 Task: Select the America/Adak as time zone for the schedule.
Action: Mouse moved to (111, 302)
Screenshot: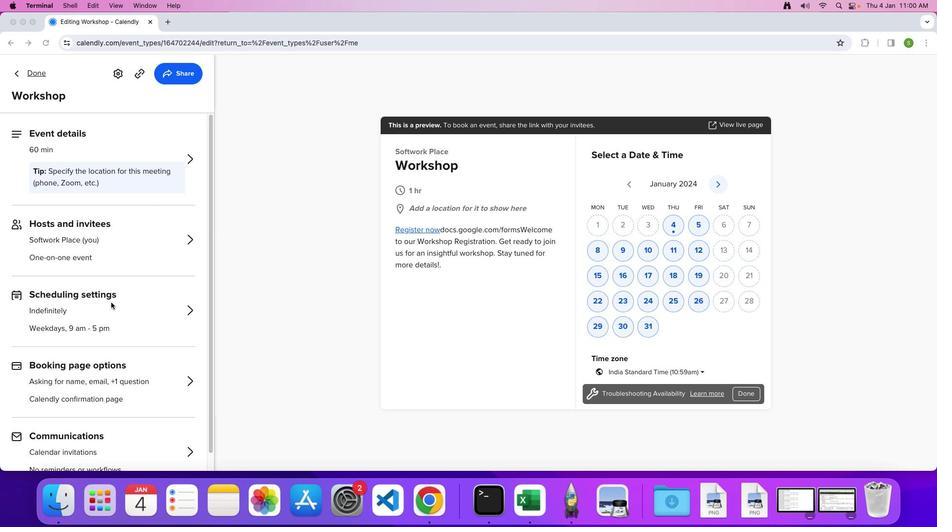 
Action: Mouse pressed left at (111, 302)
Screenshot: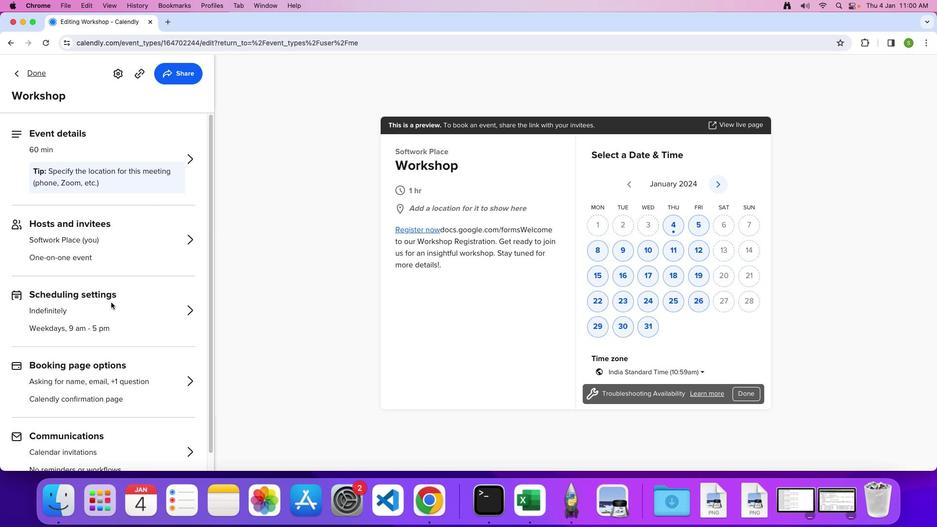 
Action: Mouse pressed left at (111, 302)
Screenshot: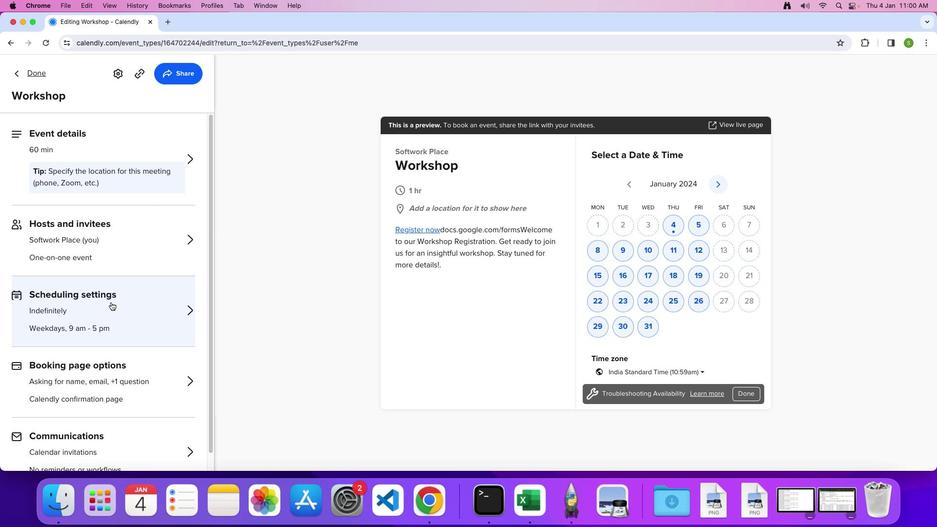 
Action: Mouse pressed left at (111, 302)
Screenshot: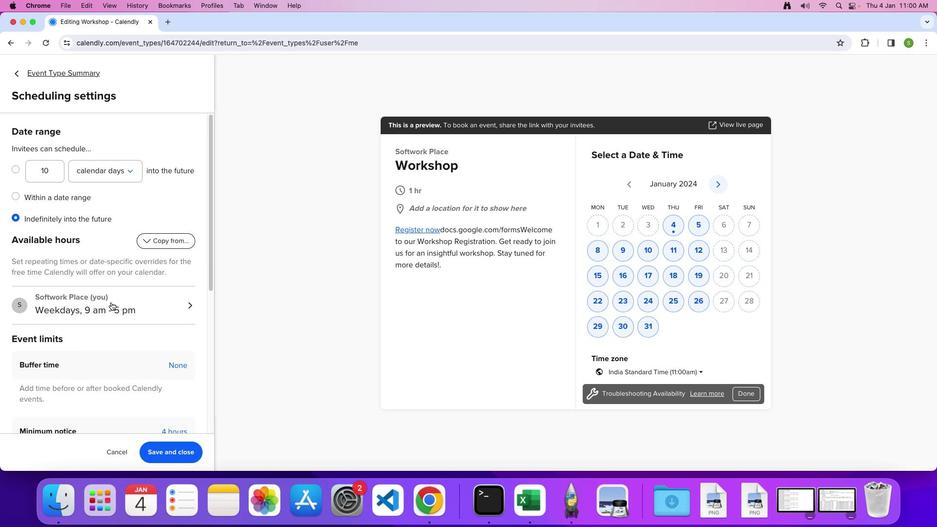 
Action: Mouse moved to (81, 180)
Screenshot: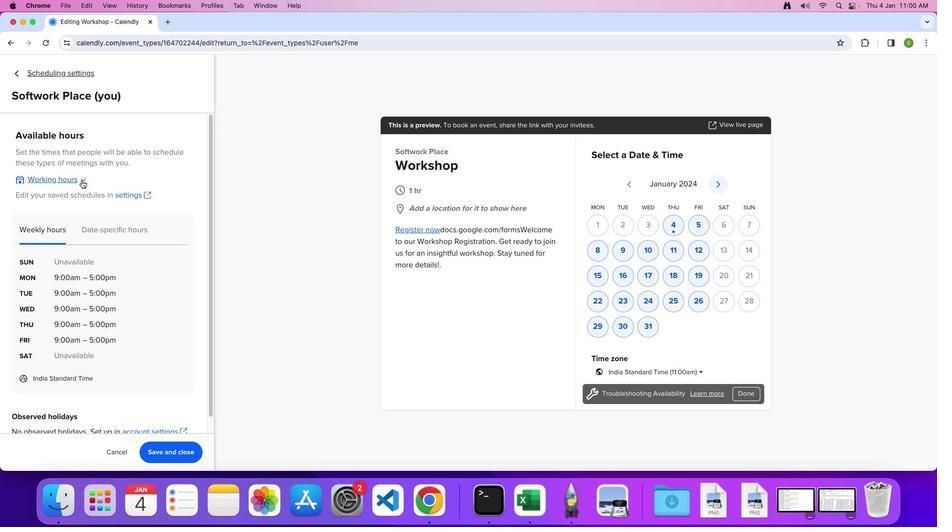 
Action: Mouse pressed left at (81, 180)
Screenshot: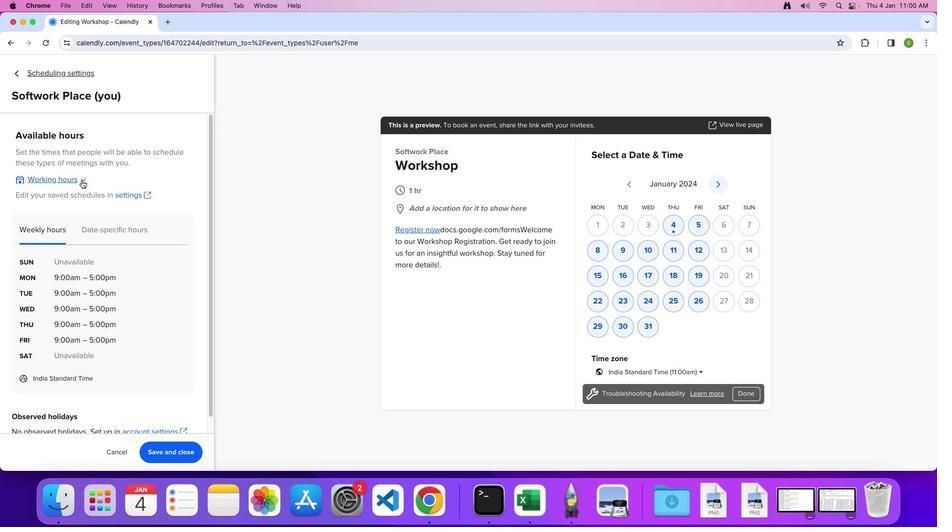 
Action: Mouse moved to (65, 242)
Screenshot: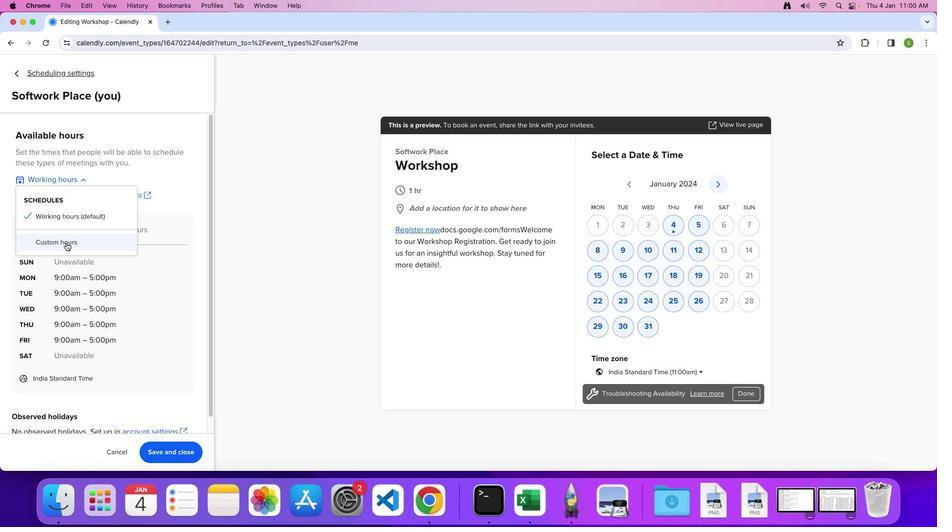 
Action: Mouse pressed left at (65, 242)
Screenshot: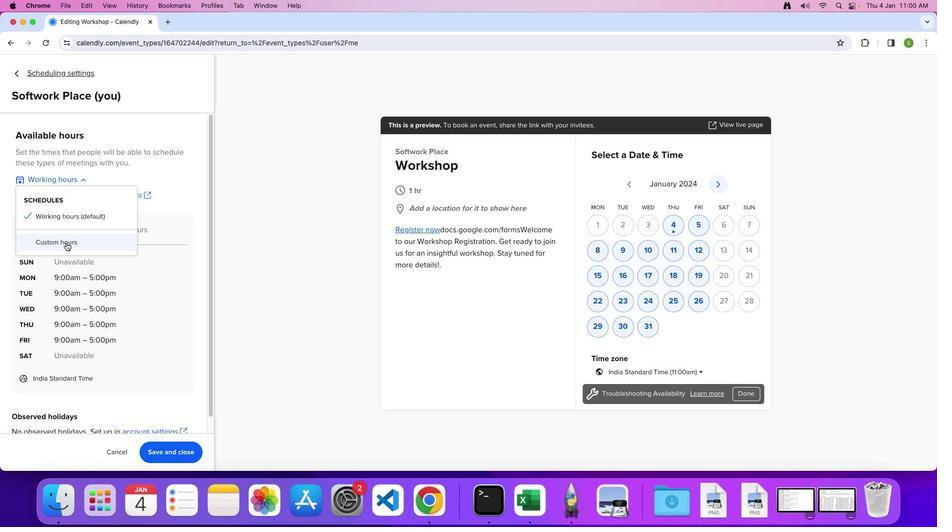 
Action: Mouse moved to (101, 316)
Screenshot: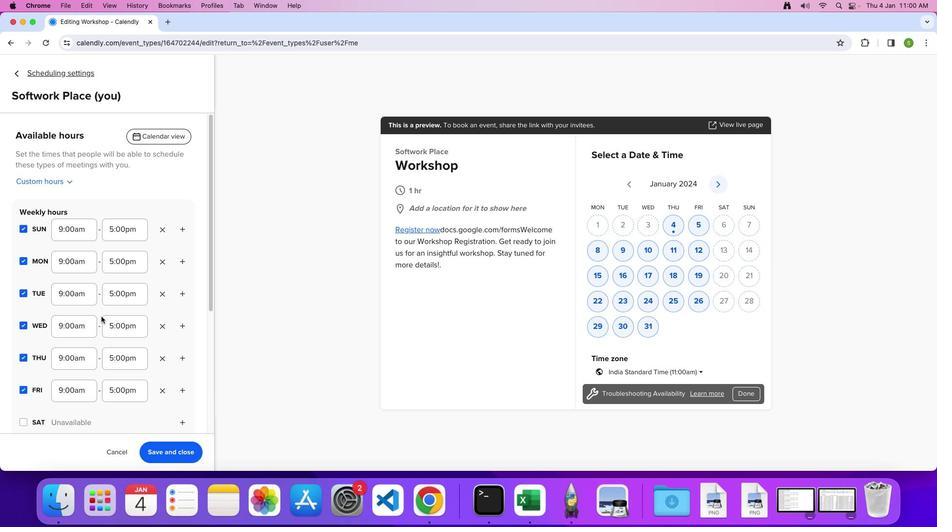
Action: Mouse scrolled (101, 316) with delta (0, 0)
Screenshot: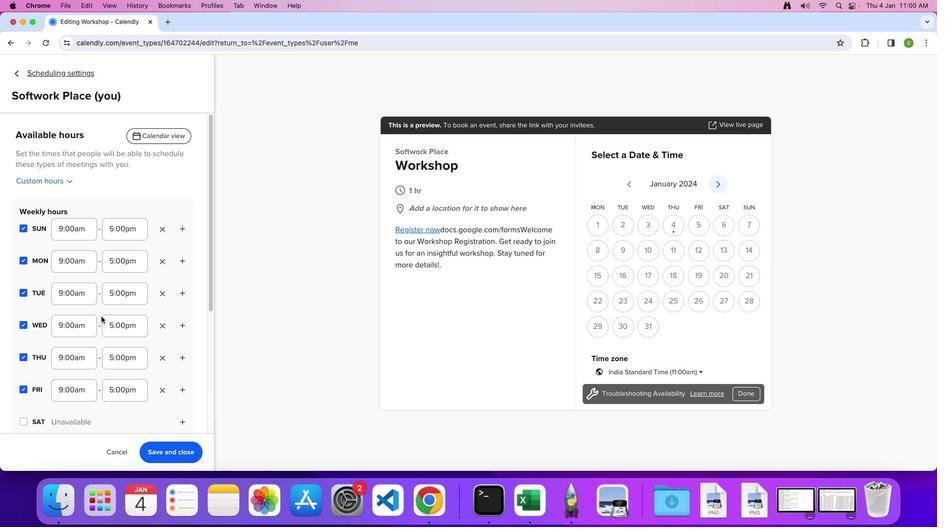 
Action: Mouse scrolled (101, 316) with delta (0, 0)
Screenshot: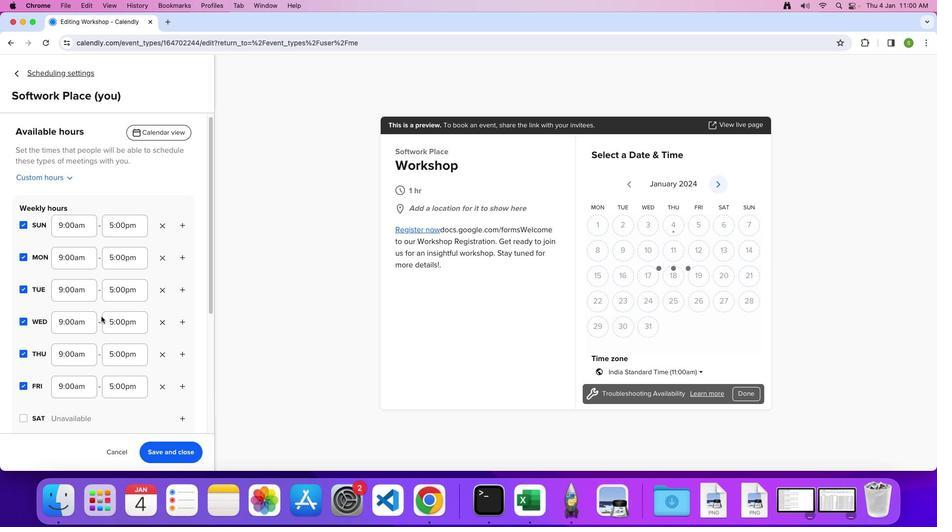 
Action: Mouse scrolled (101, 316) with delta (0, 0)
Screenshot: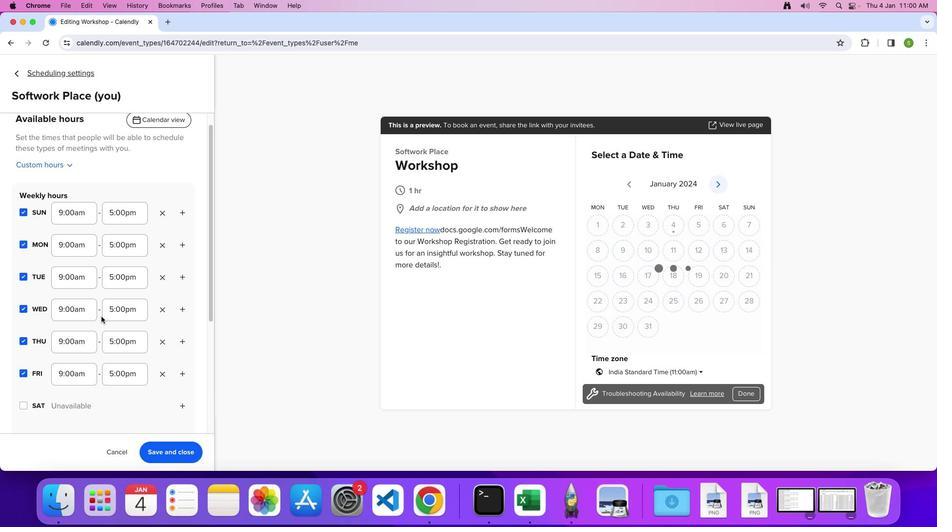 
Action: Mouse scrolled (101, 316) with delta (0, 0)
Screenshot: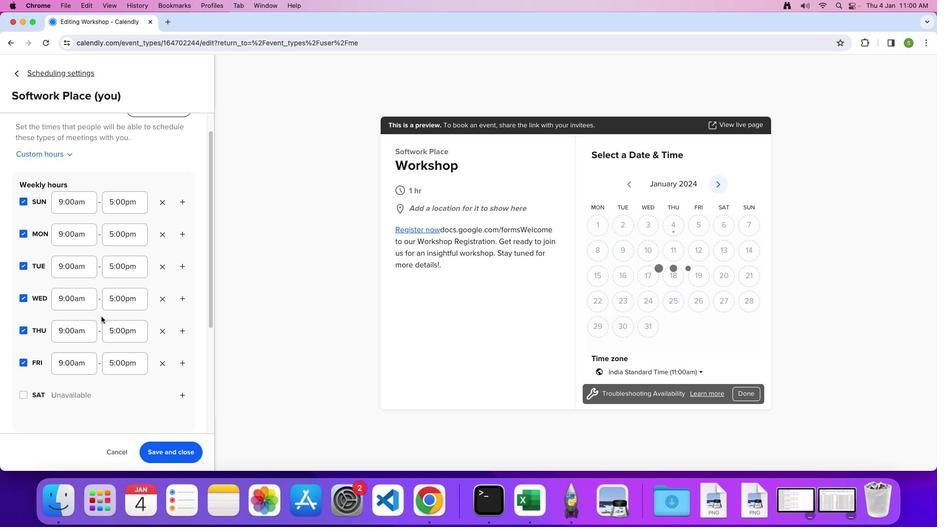 
Action: Mouse scrolled (101, 316) with delta (0, -1)
Screenshot: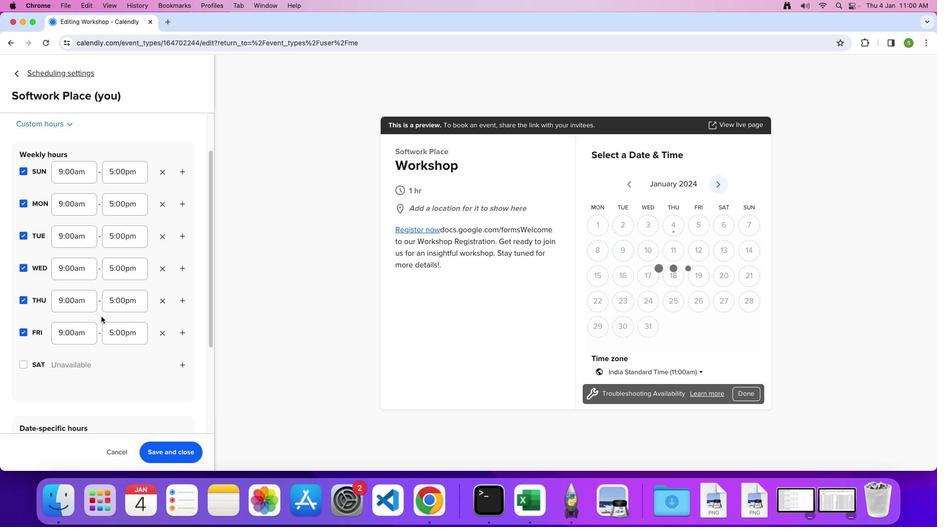
Action: Mouse scrolled (101, 316) with delta (0, -2)
Screenshot: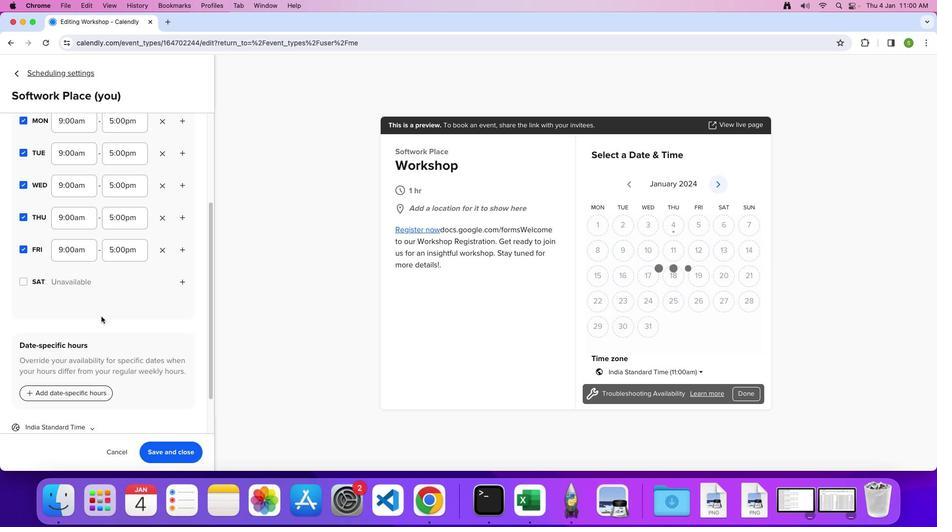 
Action: Mouse scrolled (101, 316) with delta (0, 0)
Screenshot: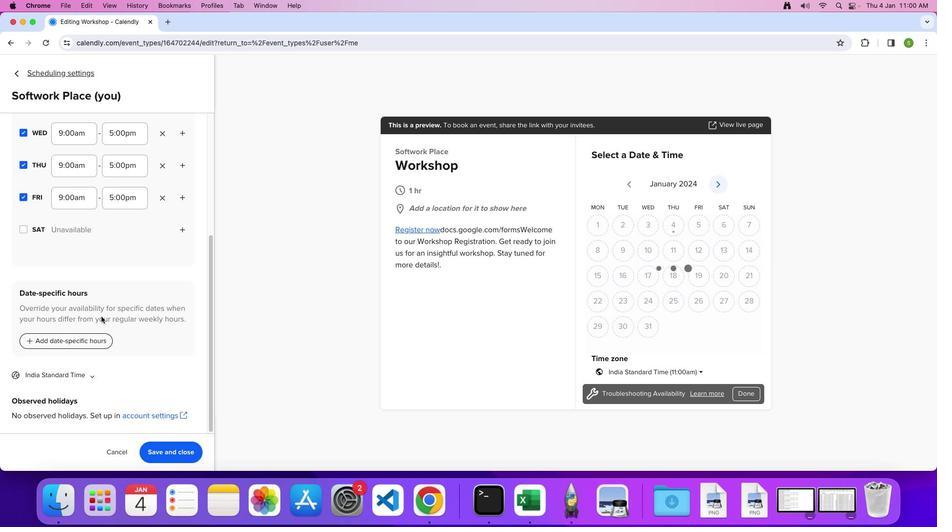
Action: Mouse scrolled (101, 316) with delta (0, 0)
Screenshot: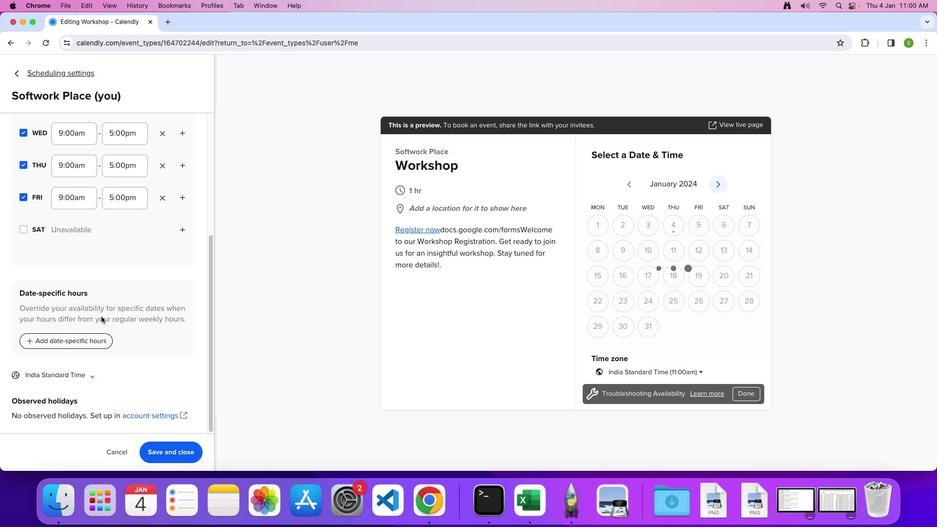 
Action: Mouse scrolled (101, 316) with delta (0, -1)
Screenshot: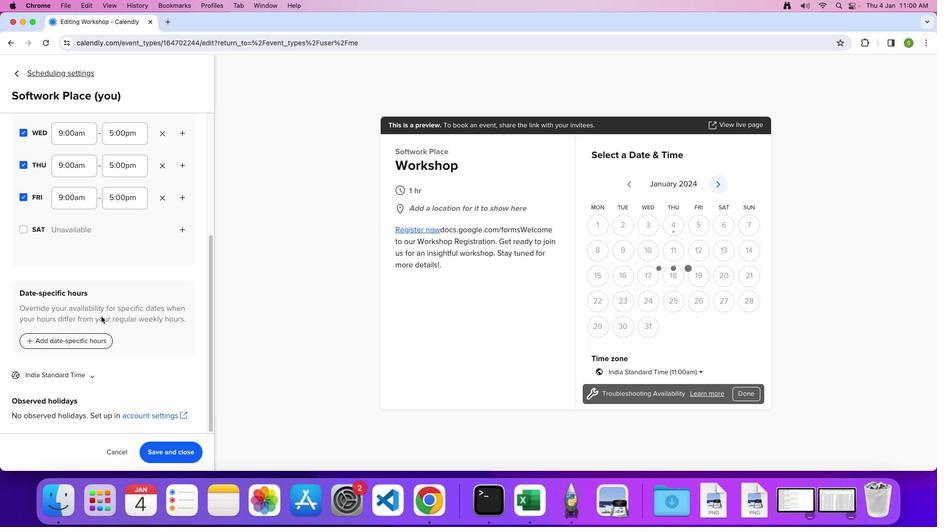 
Action: Mouse moved to (79, 375)
Screenshot: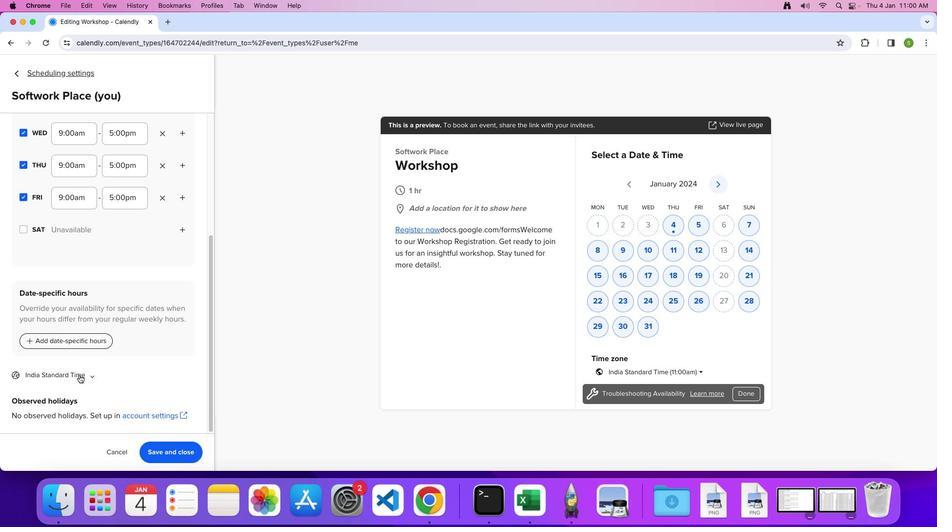 
Action: Mouse pressed left at (79, 375)
Screenshot: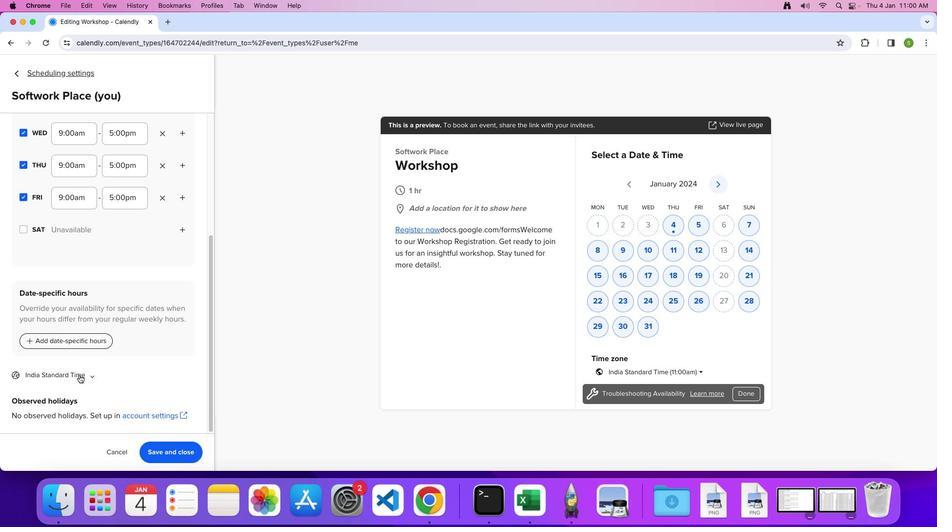 
Action: Mouse moved to (84, 363)
Screenshot: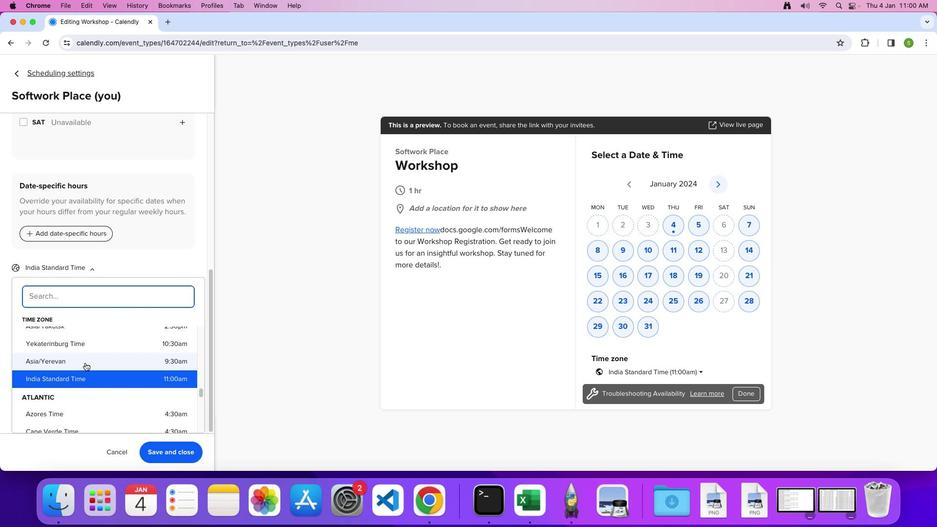 
Action: Mouse scrolled (84, 363) with delta (0, 0)
Screenshot: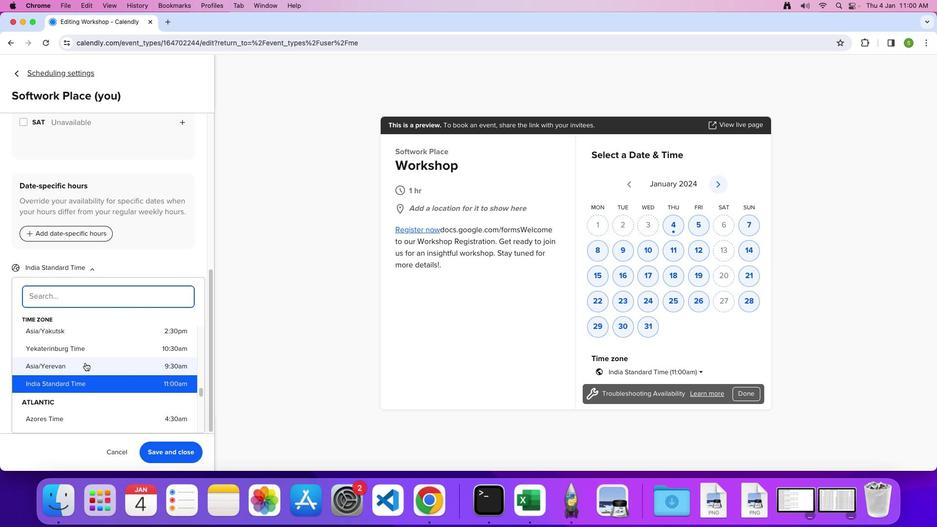 
Action: Mouse scrolled (84, 363) with delta (0, 0)
Screenshot: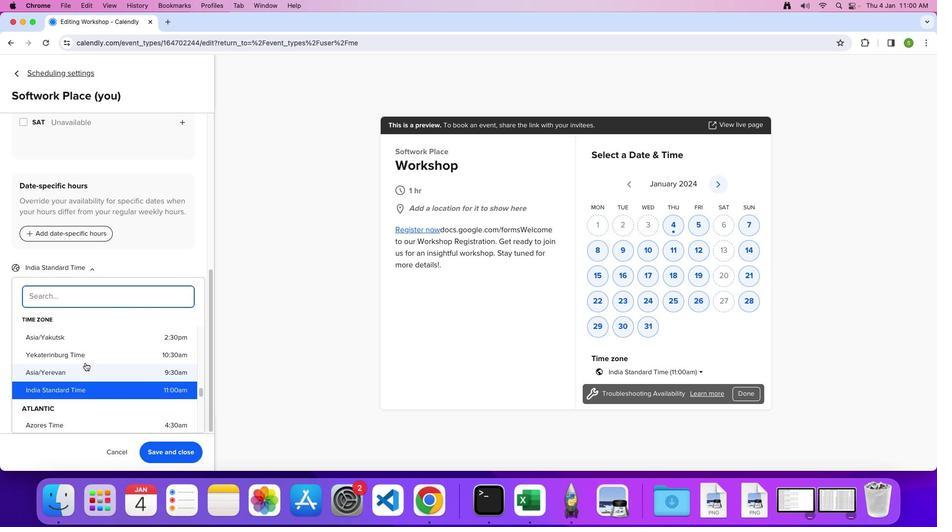 
Action: Mouse scrolled (84, 363) with delta (0, 0)
Screenshot: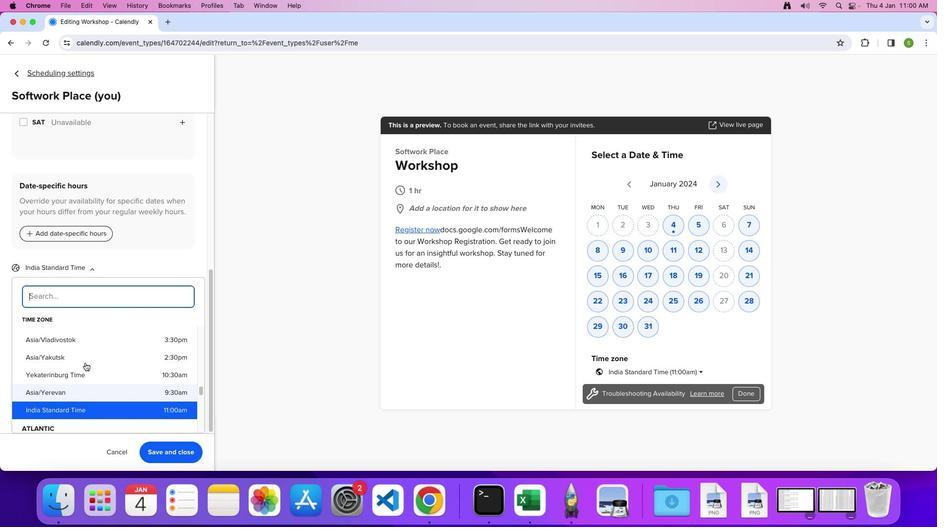 
Action: Mouse scrolled (84, 363) with delta (0, 0)
Screenshot: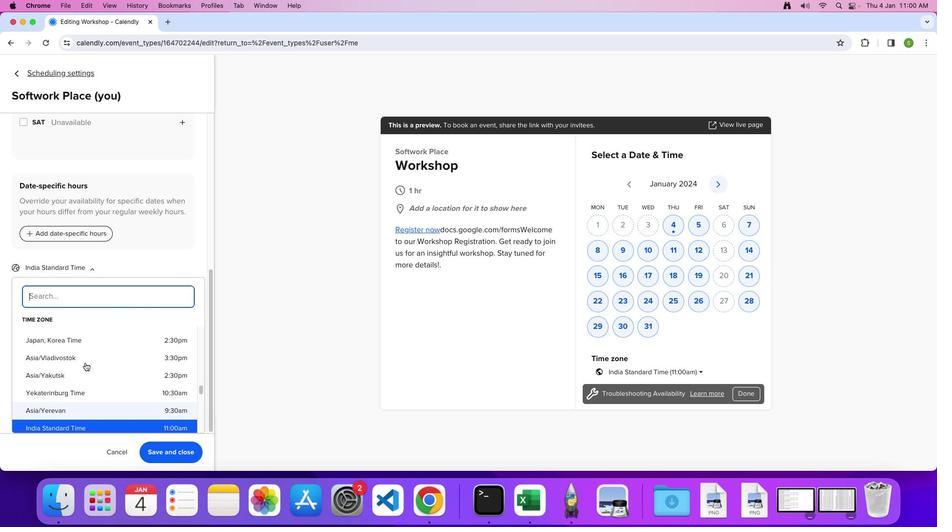 
Action: Mouse scrolled (84, 363) with delta (0, 1)
Screenshot: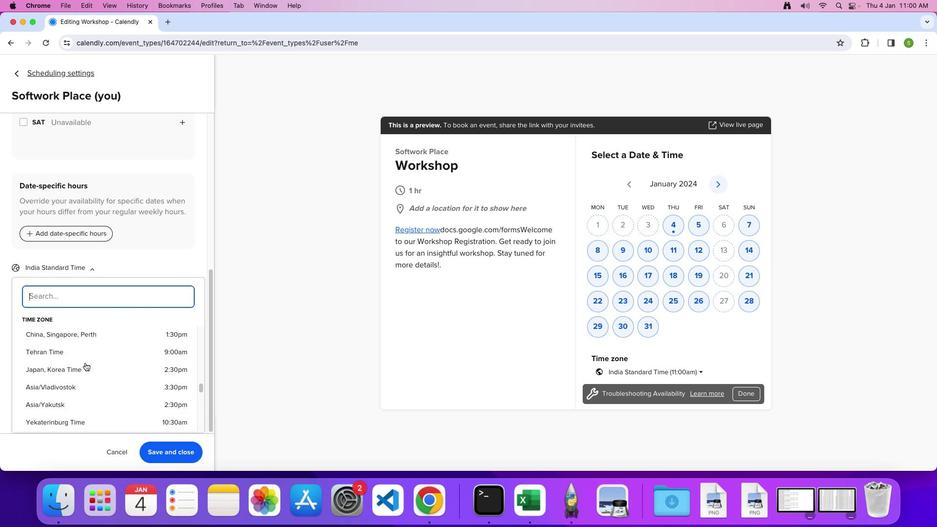 
Action: Mouse scrolled (84, 363) with delta (0, 0)
Screenshot: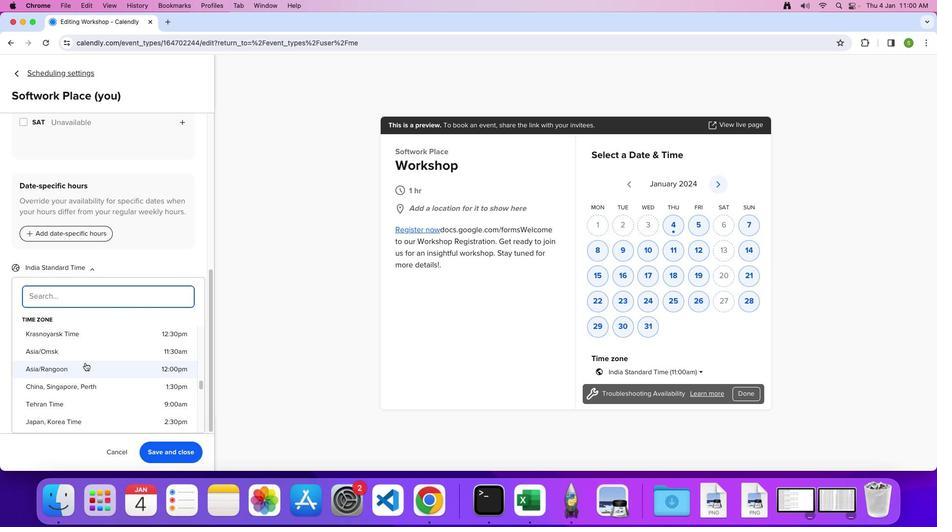 
Action: Mouse scrolled (84, 363) with delta (0, 0)
Screenshot: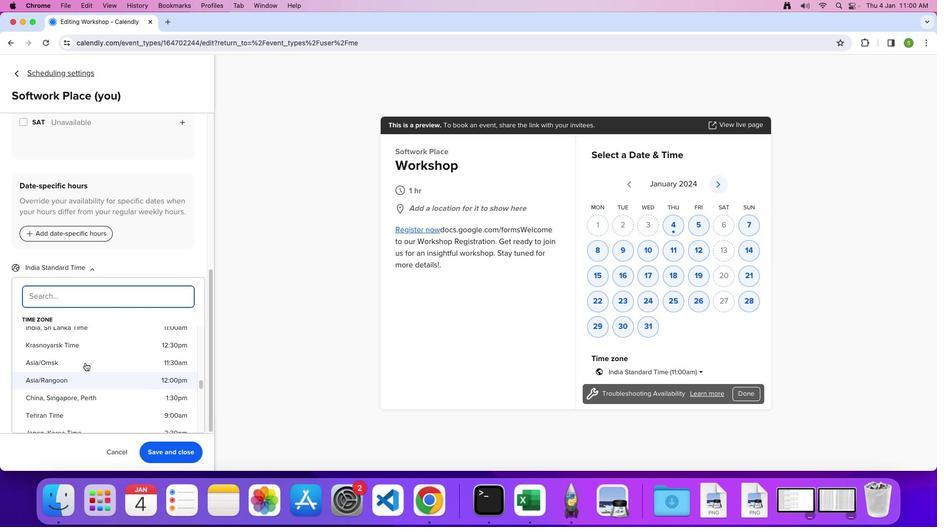 
Action: Mouse scrolled (84, 363) with delta (0, 1)
Screenshot: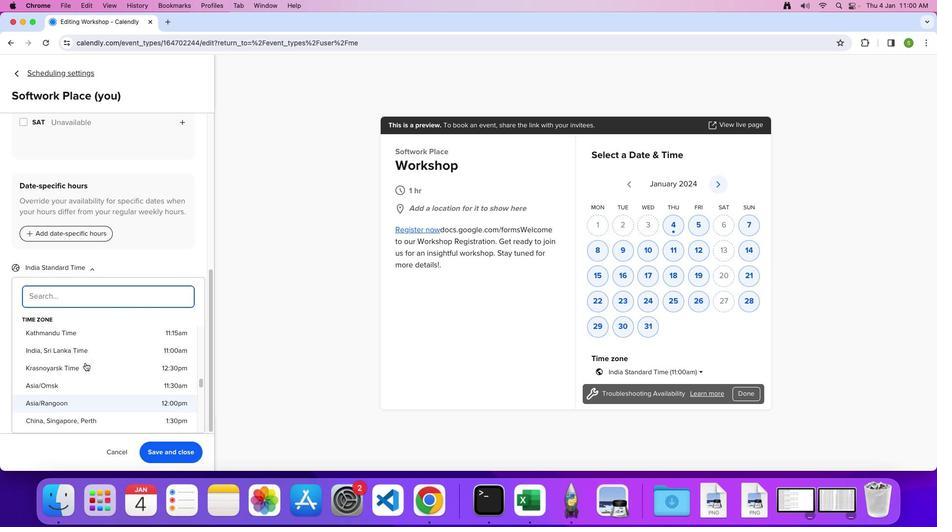 
Action: Mouse scrolled (84, 363) with delta (0, 0)
Screenshot: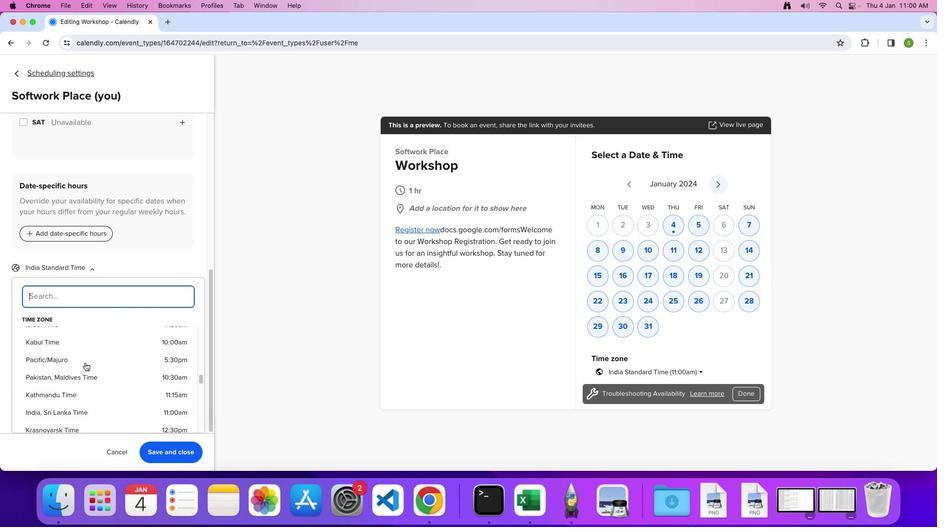 
Action: Mouse scrolled (84, 363) with delta (0, 0)
Screenshot: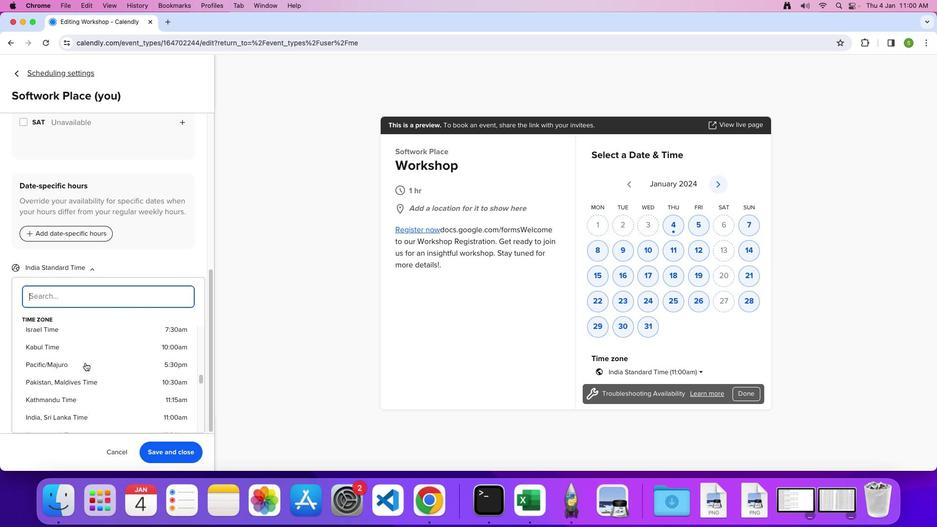 
Action: Mouse moved to (85, 361)
Screenshot: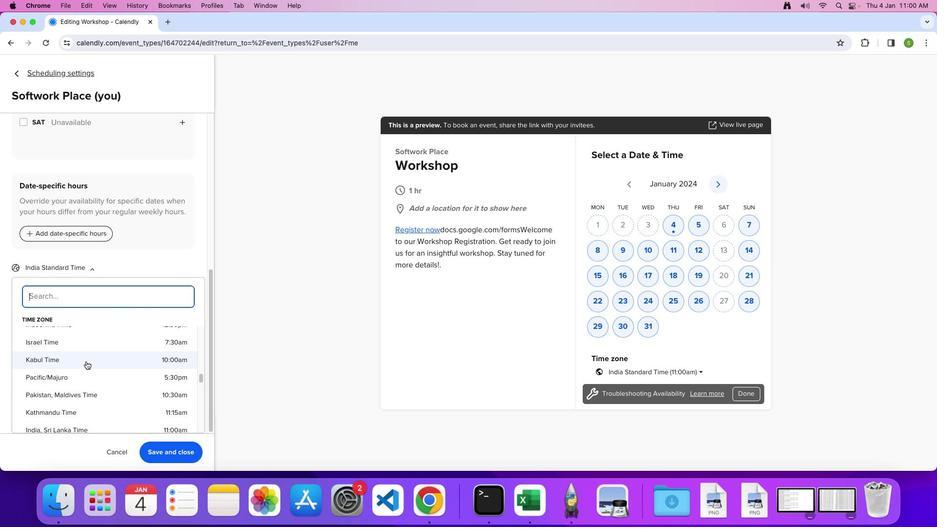 
Action: Mouse scrolled (85, 361) with delta (0, 0)
Screenshot: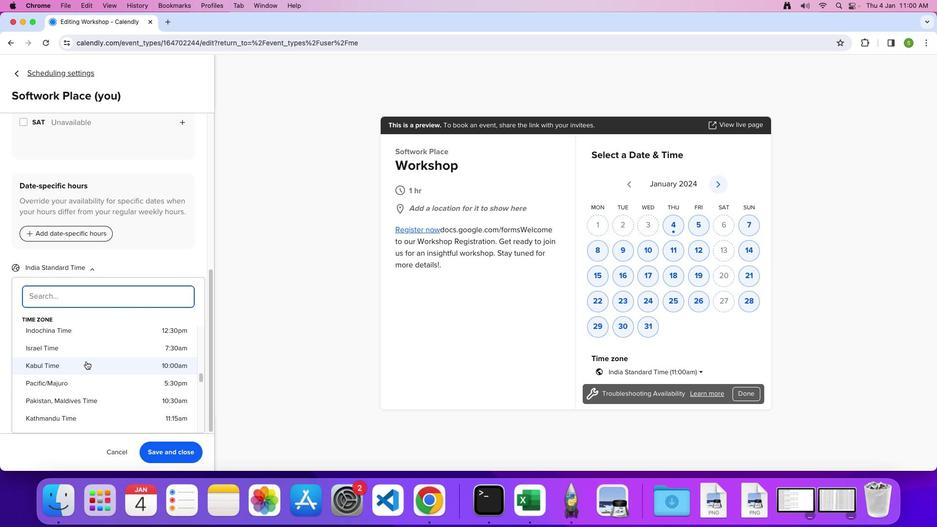 
Action: Mouse scrolled (85, 361) with delta (0, 0)
Screenshot: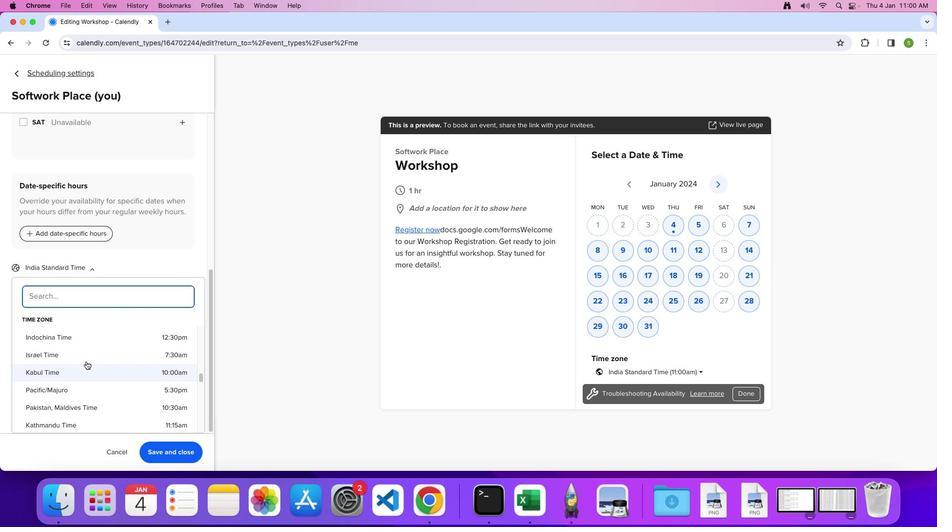 
Action: Mouse scrolled (85, 361) with delta (0, 0)
Screenshot: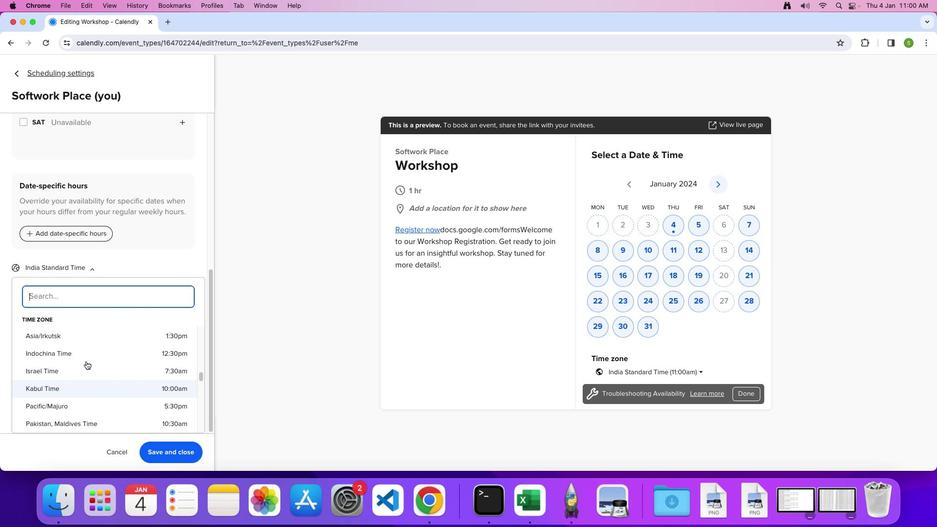 
Action: Mouse scrolled (85, 361) with delta (0, 0)
Screenshot: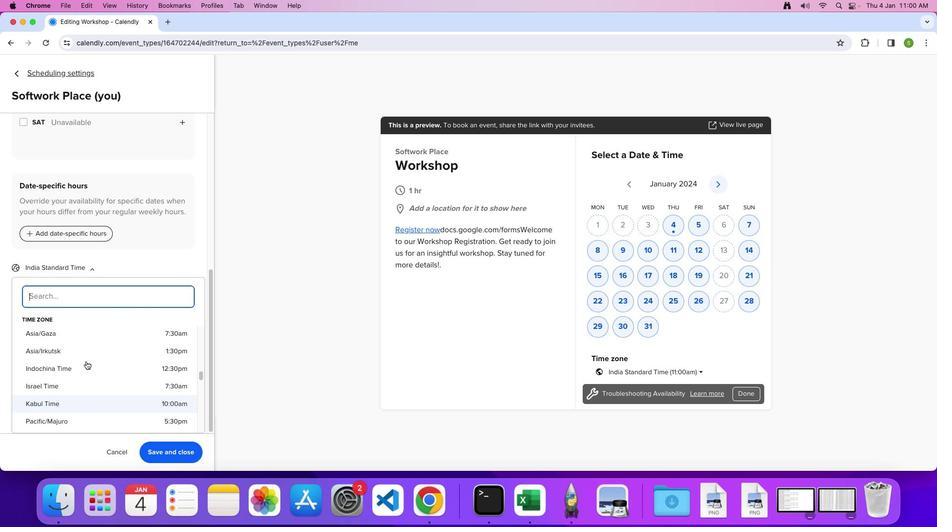 
Action: Mouse scrolled (85, 361) with delta (0, 1)
Screenshot: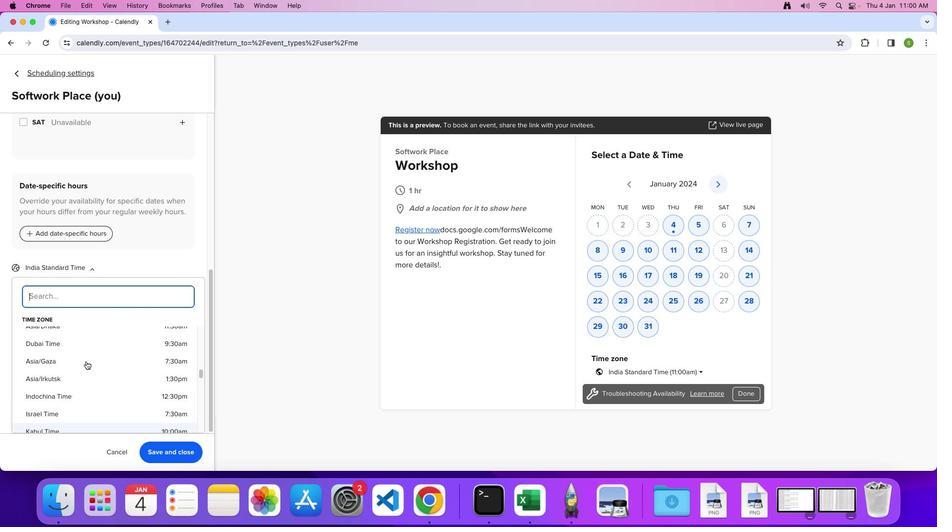 
Action: Mouse scrolled (85, 361) with delta (0, 0)
Screenshot: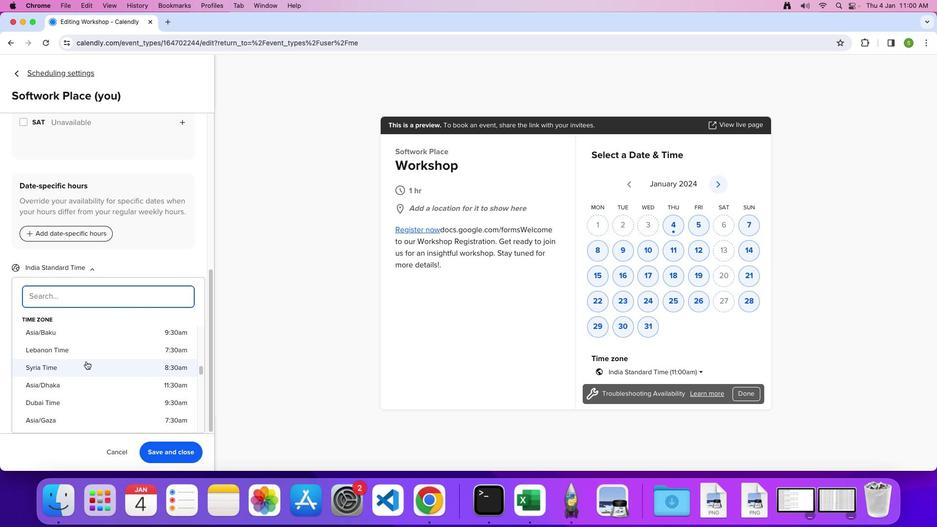 
Action: Mouse scrolled (85, 361) with delta (0, 0)
Screenshot: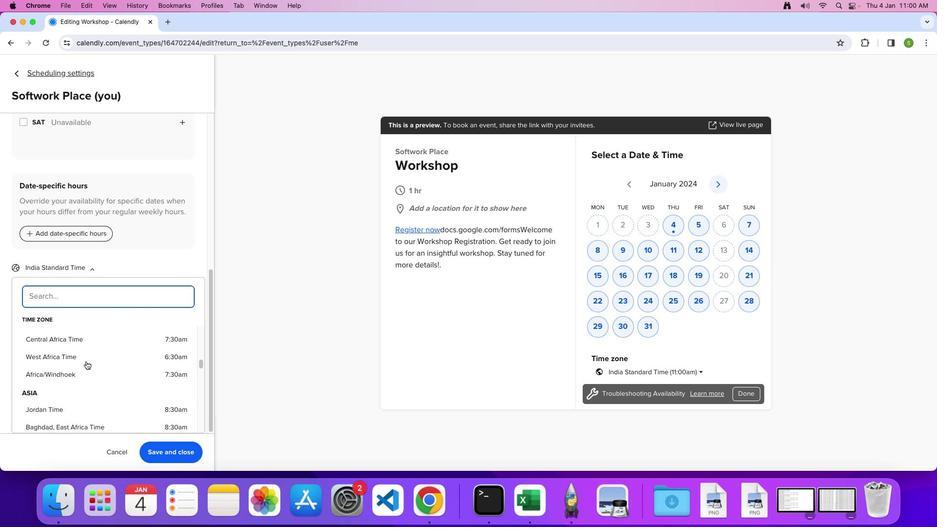 
Action: Mouse scrolled (85, 361) with delta (0, 1)
Screenshot: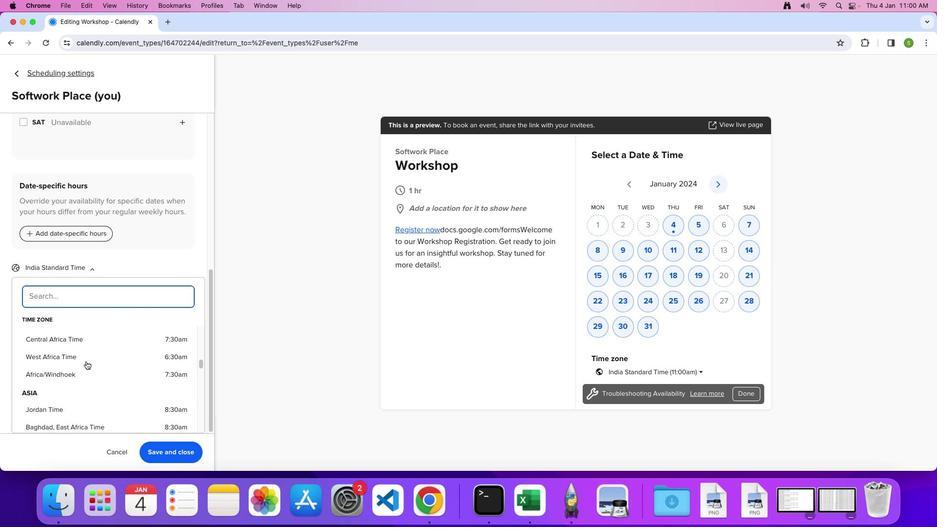 
Action: Mouse scrolled (85, 361) with delta (0, 2)
Screenshot: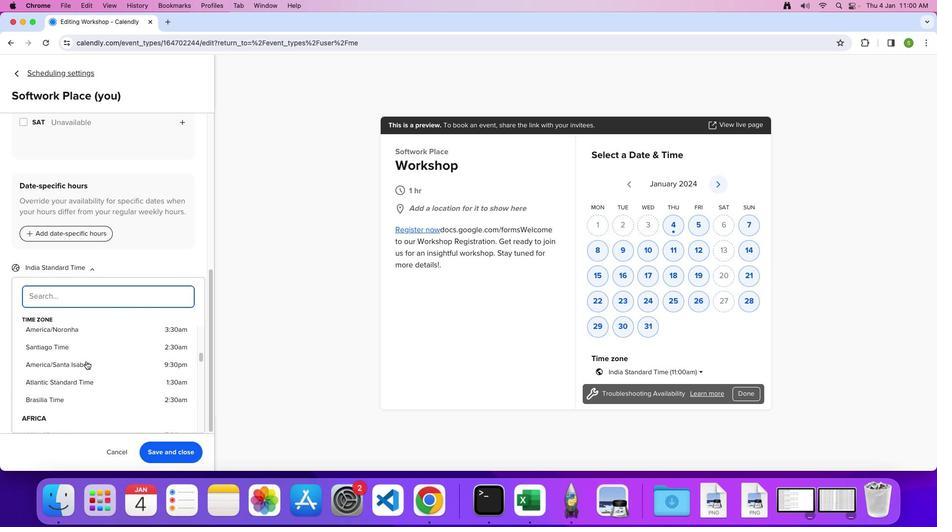 
Action: Mouse scrolled (85, 361) with delta (0, 0)
Screenshot: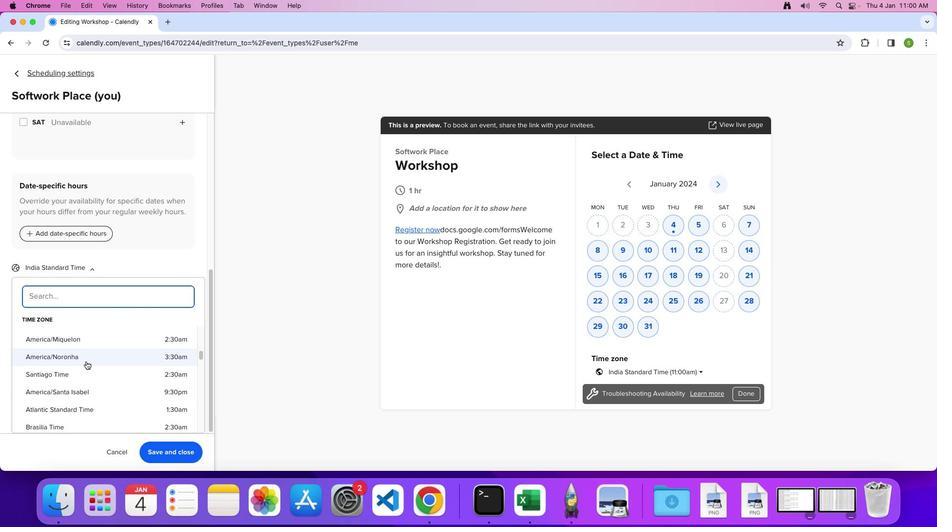 
Action: Mouse scrolled (85, 361) with delta (0, 0)
Screenshot: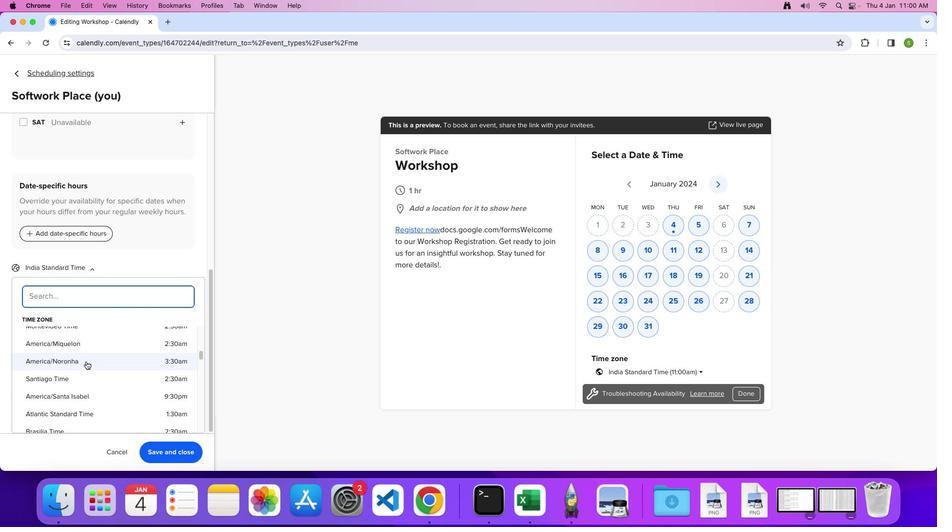 
Action: Mouse scrolled (85, 361) with delta (0, 0)
Screenshot: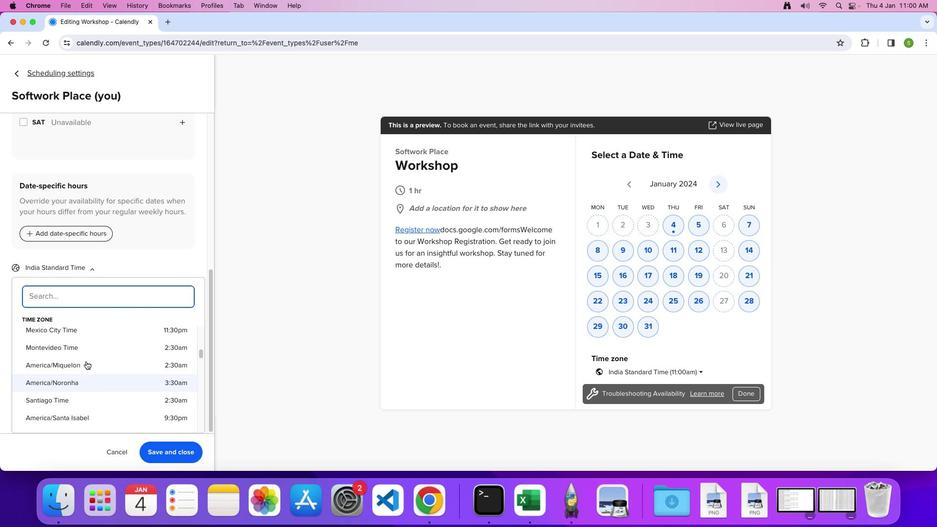 
Action: Mouse scrolled (85, 361) with delta (0, 0)
Screenshot: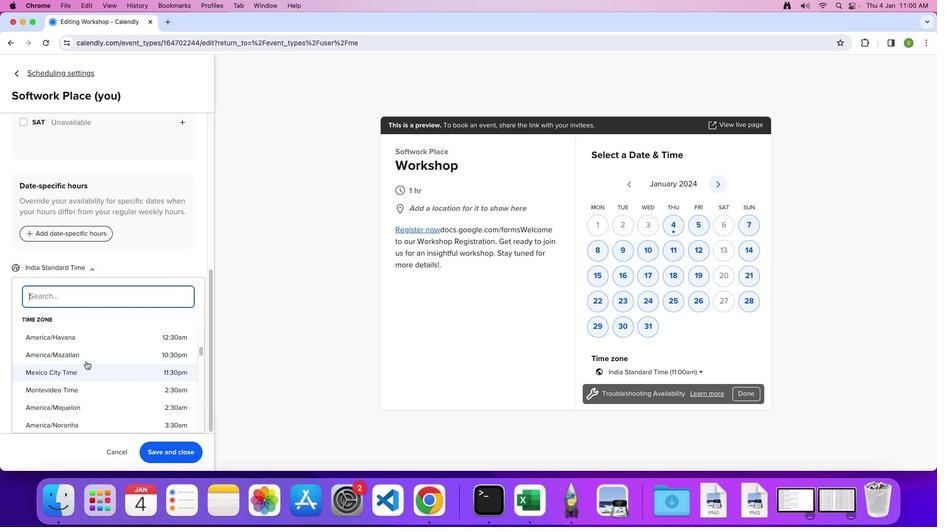 
Action: Mouse scrolled (85, 361) with delta (0, 0)
Screenshot: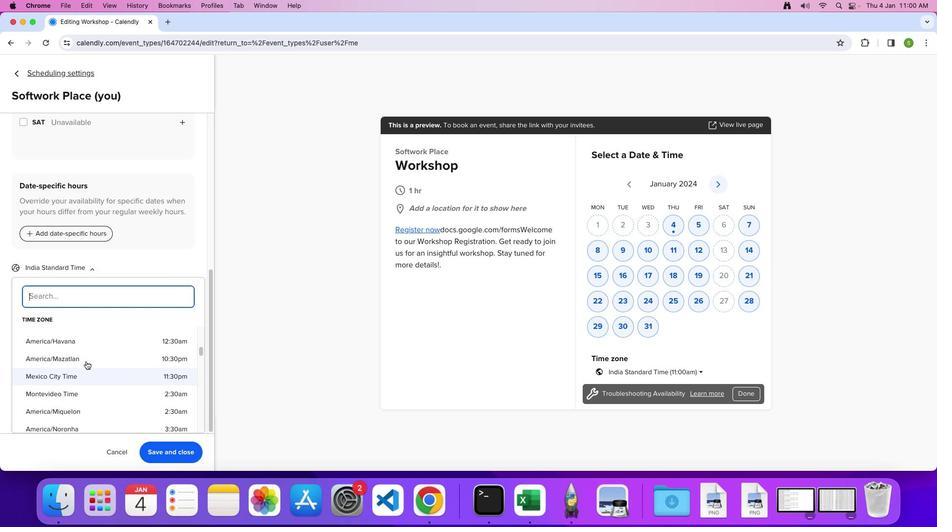 
Action: Mouse scrolled (85, 361) with delta (0, 0)
Screenshot: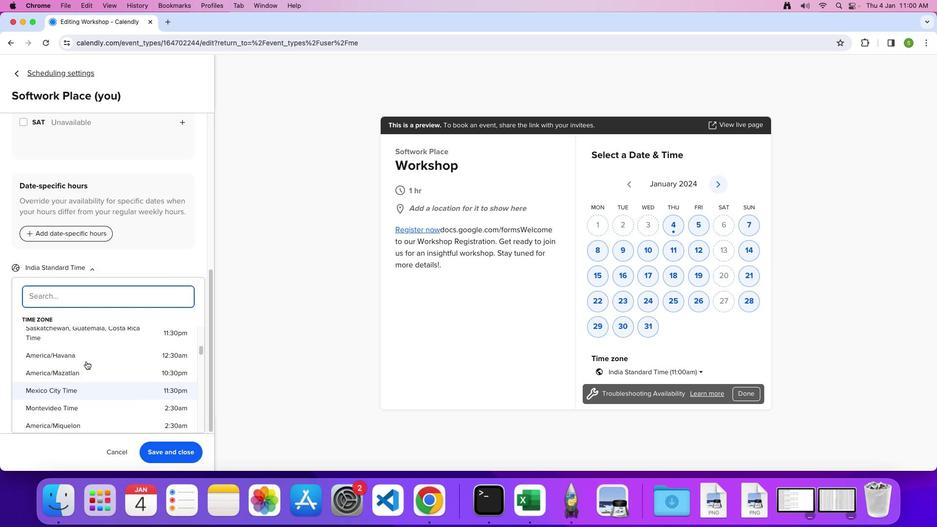 
Action: Mouse scrolled (85, 361) with delta (0, 0)
Screenshot: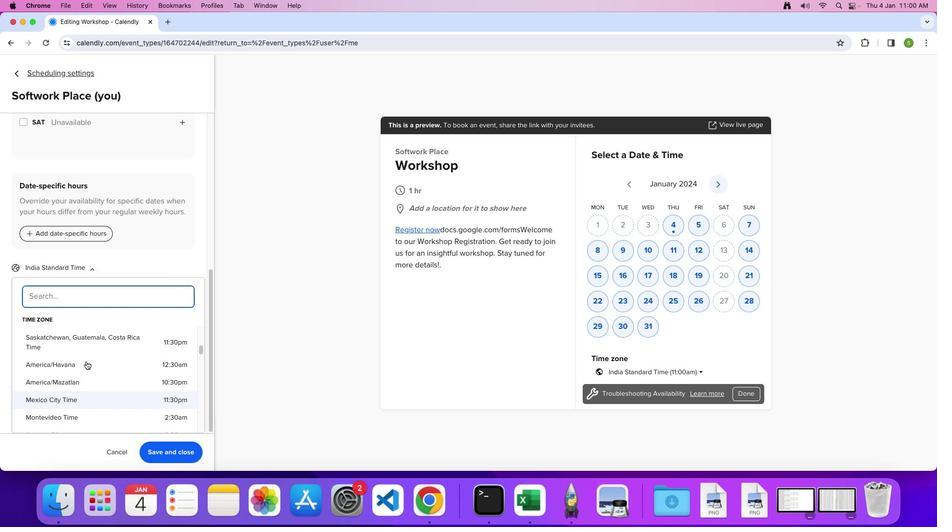 
Action: Mouse scrolled (85, 361) with delta (0, 0)
Screenshot: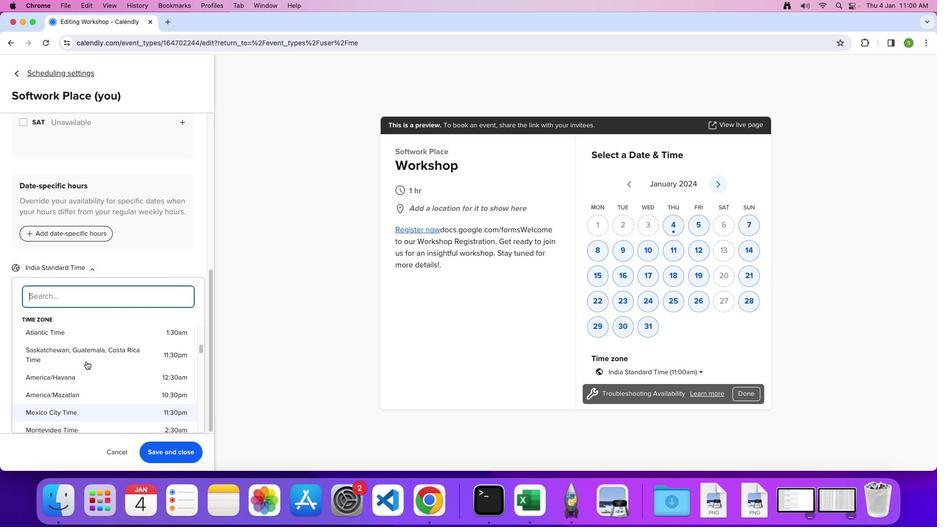 
Action: Mouse scrolled (85, 361) with delta (0, 0)
Screenshot: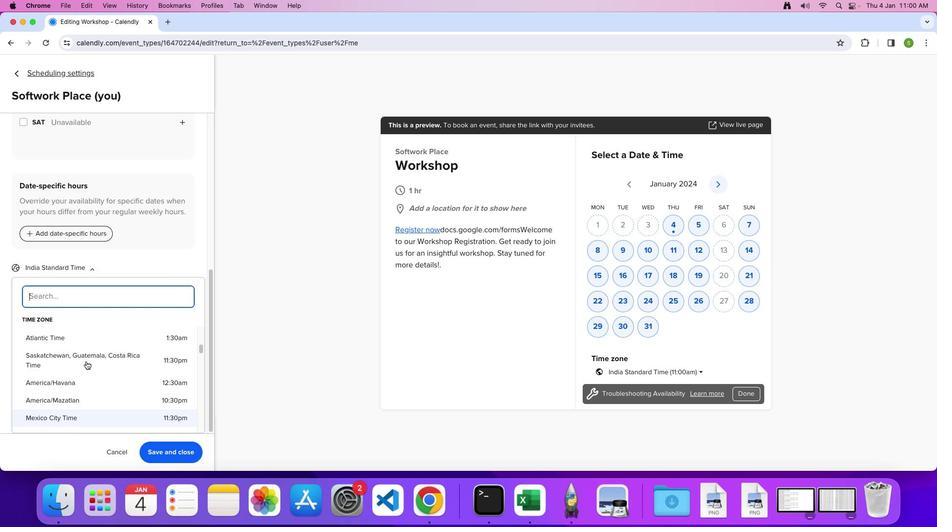
Action: Mouse scrolled (85, 361) with delta (0, 1)
Screenshot: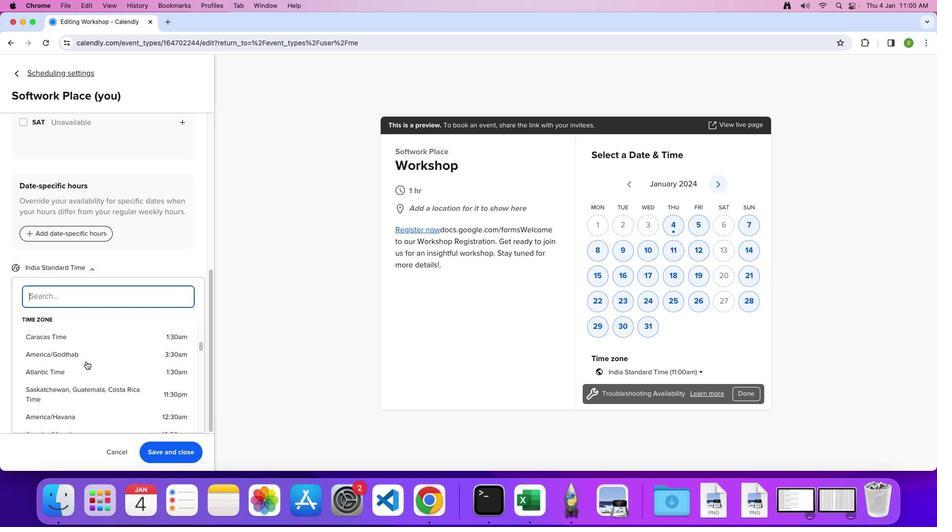 
Action: Mouse scrolled (85, 361) with delta (0, 0)
Screenshot: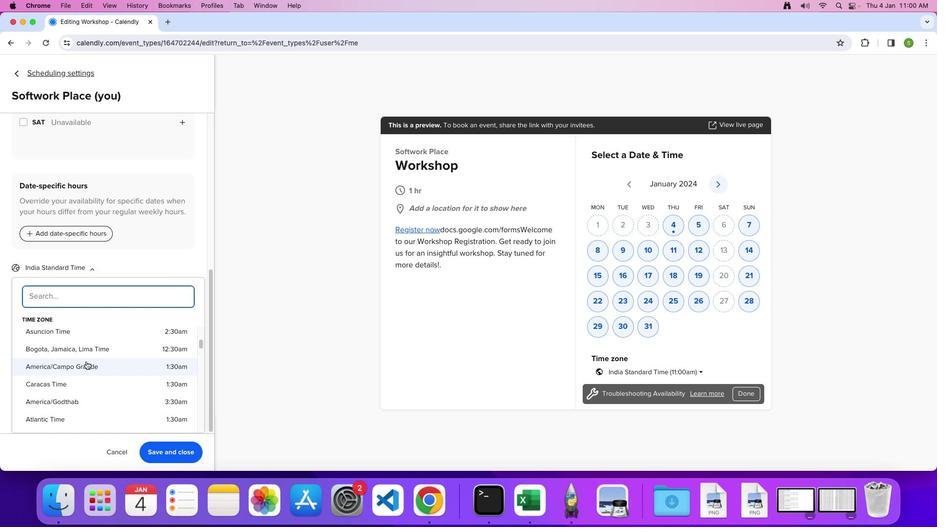 
Action: Mouse scrolled (85, 361) with delta (0, 0)
Screenshot: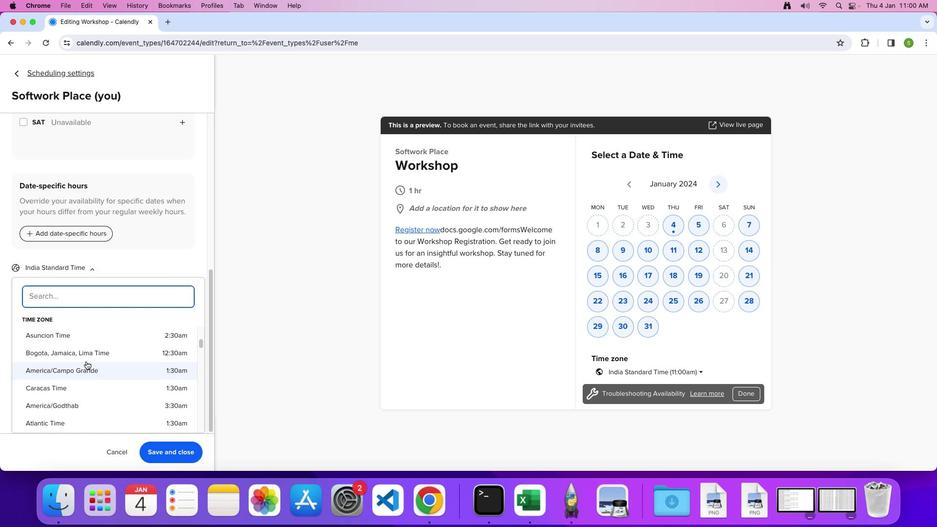 
Action: Mouse scrolled (85, 361) with delta (0, 0)
Screenshot: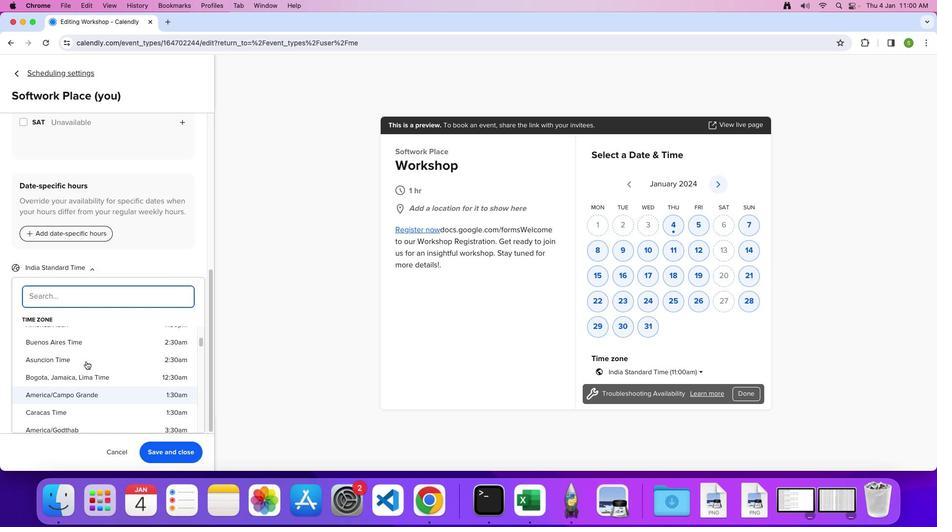 
Action: Mouse moved to (81, 364)
Screenshot: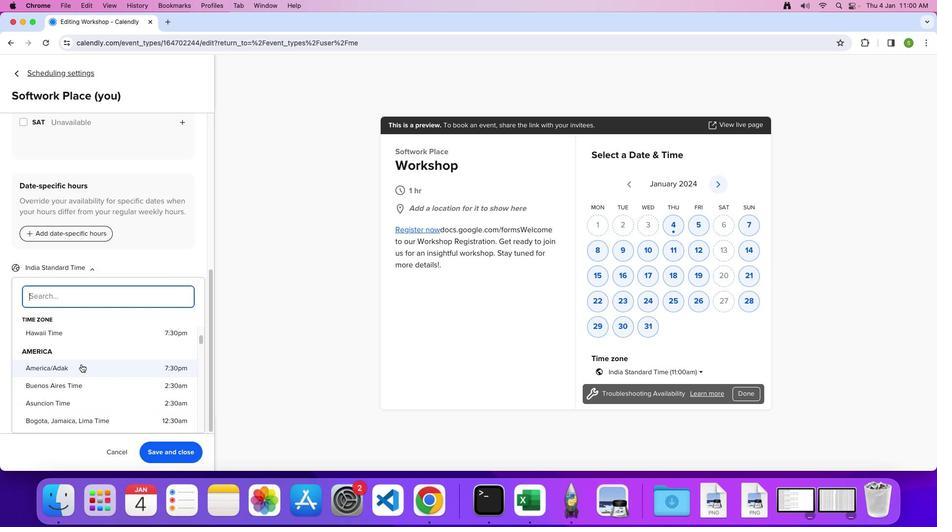 
Action: Mouse pressed left at (81, 364)
Screenshot: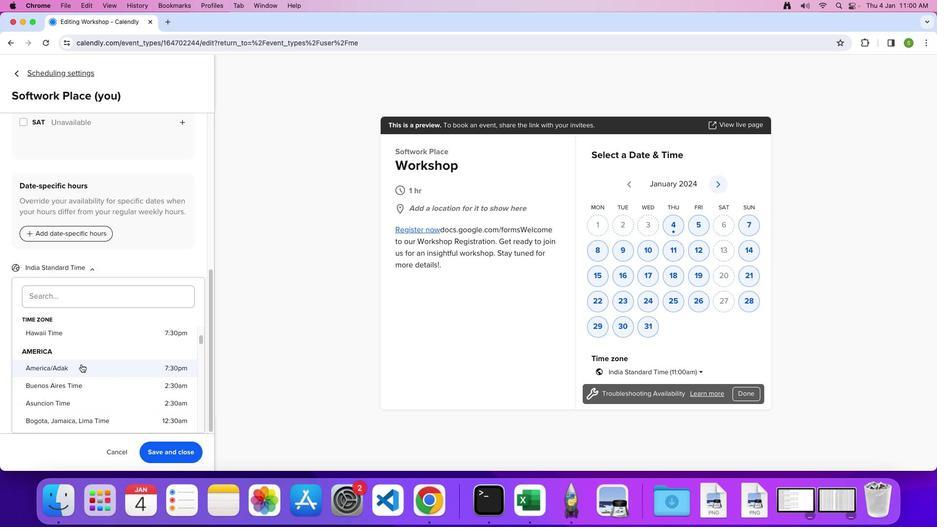 
